 Task: Create a due date automation trigger when advanced on, 2 hours after a card is due add dates due in between 1 and 5 days.
Action: Mouse moved to (889, 257)
Screenshot: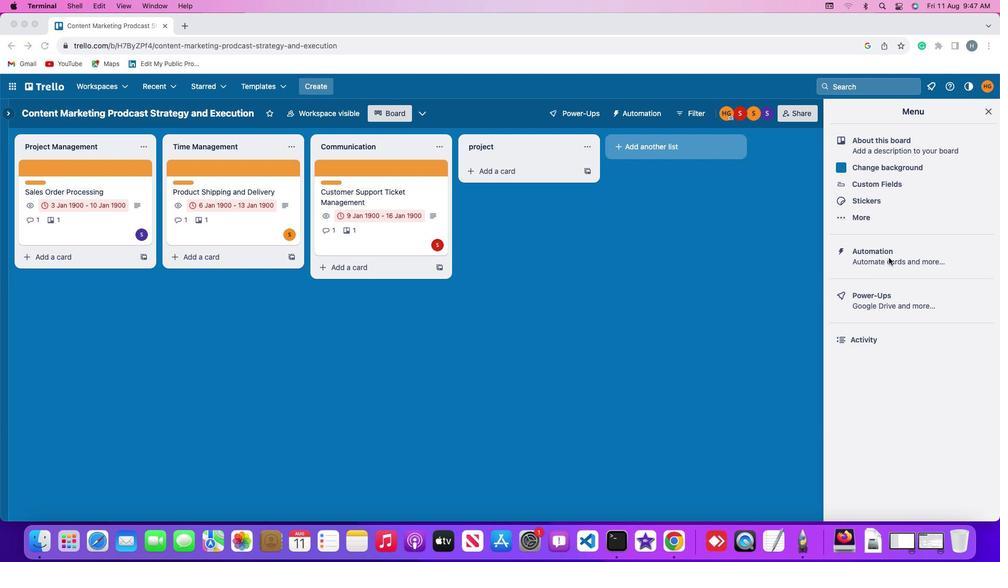 
Action: Mouse pressed left at (889, 257)
Screenshot: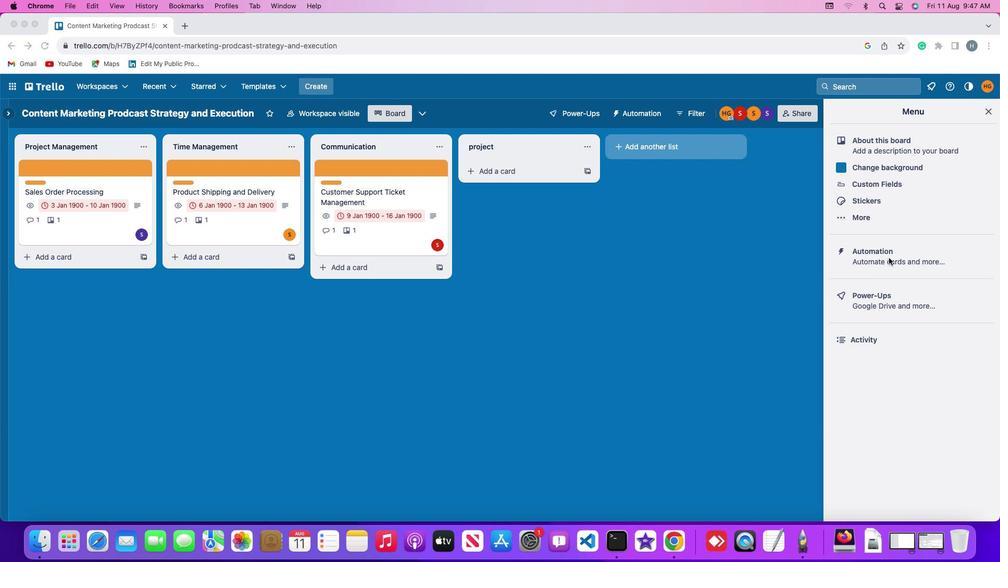 
Action: Mouse pressed left at (889, 257)
Screenshot: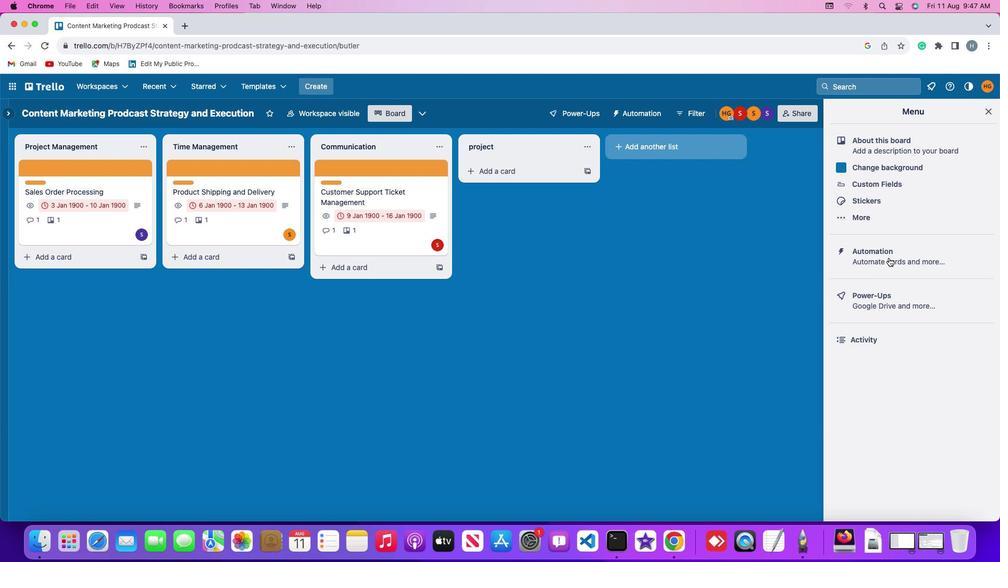 
Action: Mouse moved to (67, 249)
Screenshot: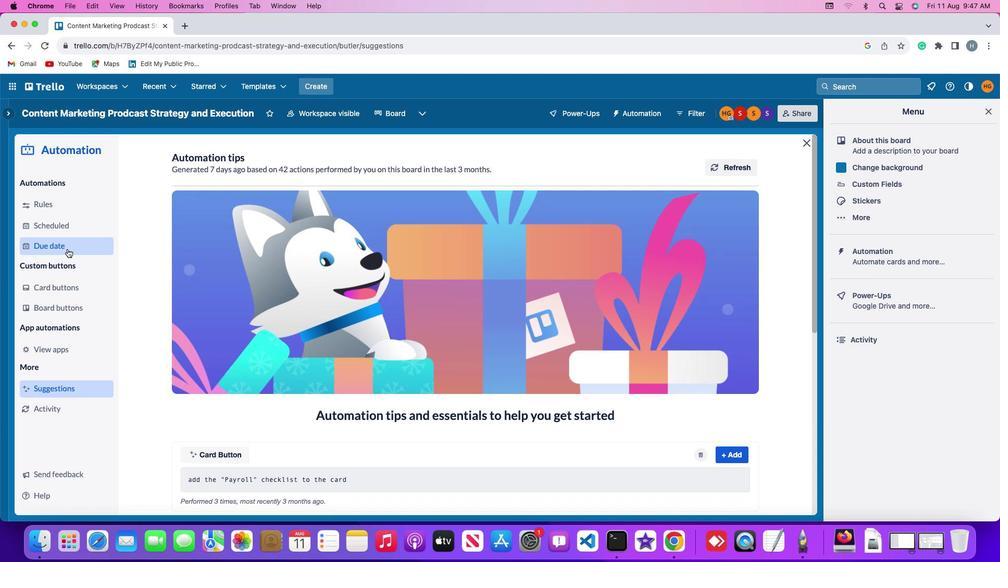 
Action: Mouse pressed left at (67, 249)
Screenshot: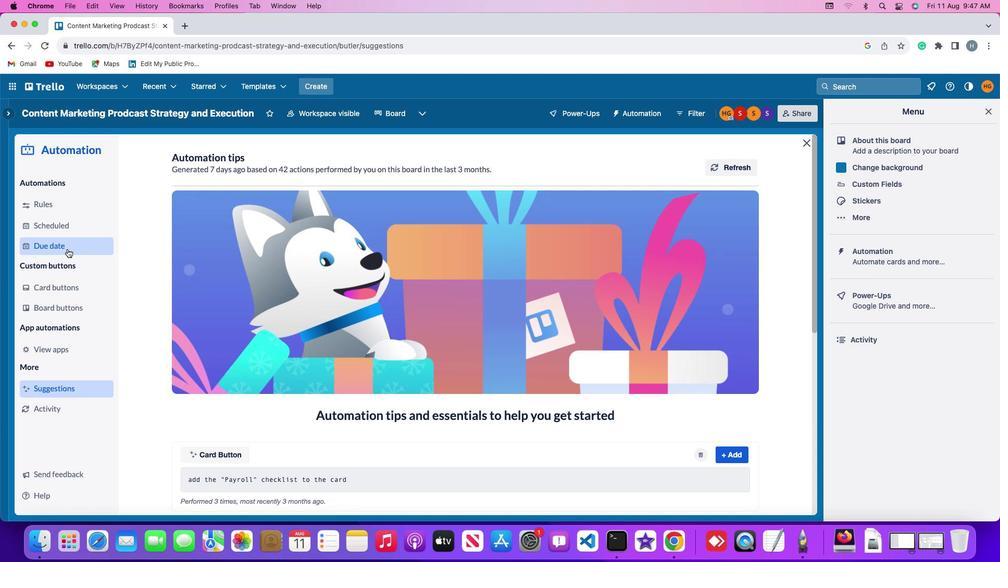 
Action: Mouse moved to (683, 159)
Screenshot: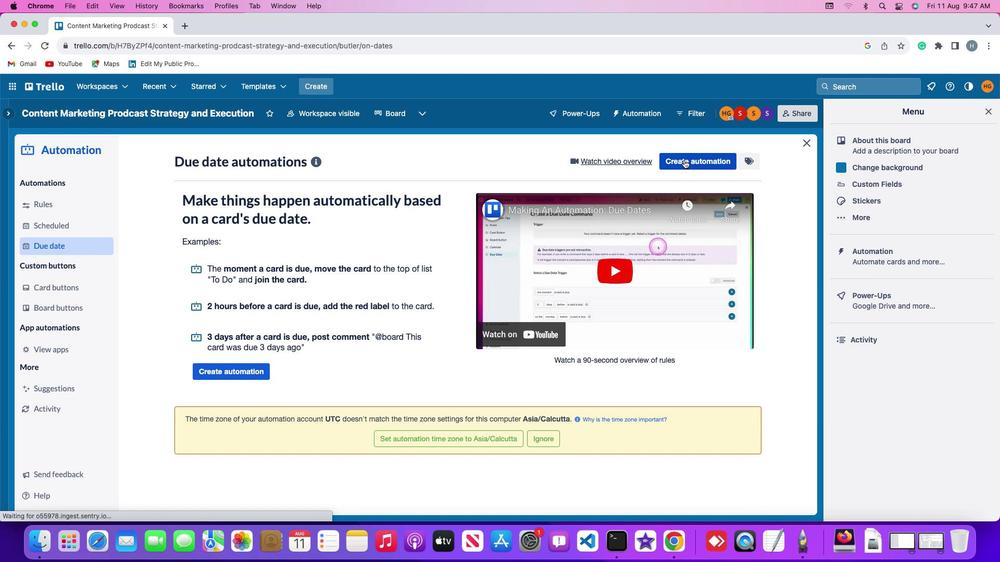
Action: Mouse pressed left at (683, 159)
Screenshot: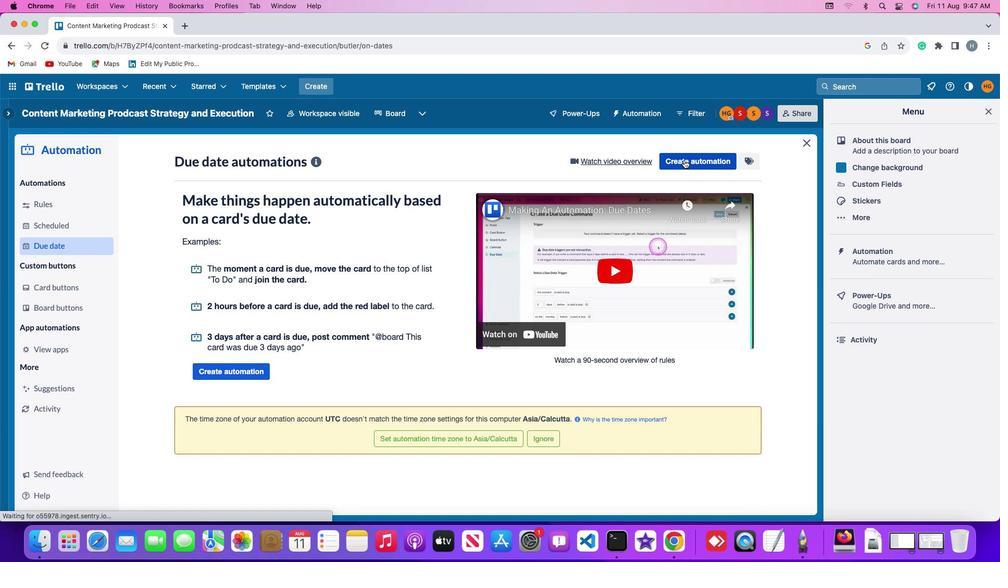 
Action: Mouse moved to (206, 259)
Screenshot: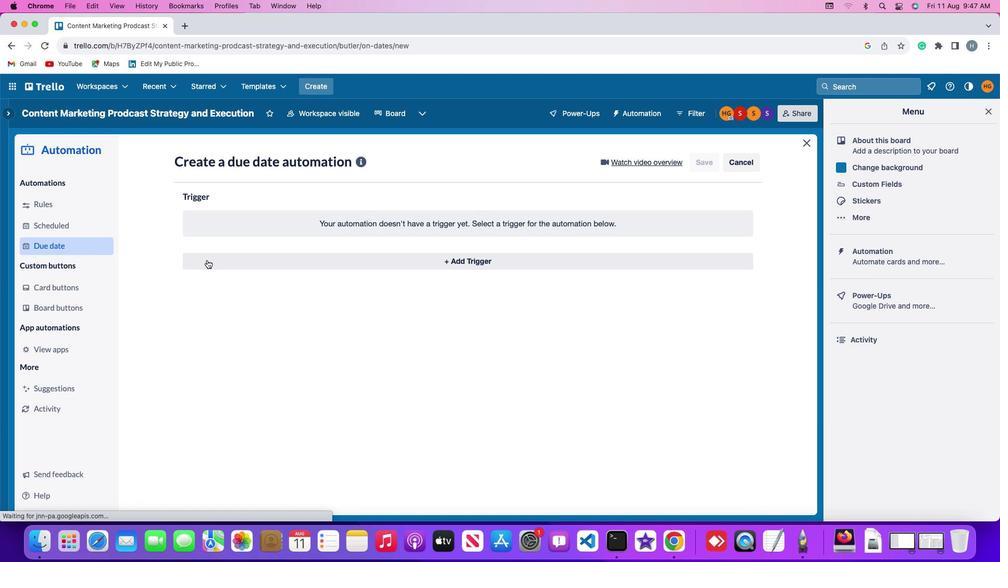
Action: Mouse pressed left at (206, 259)
Screenshot: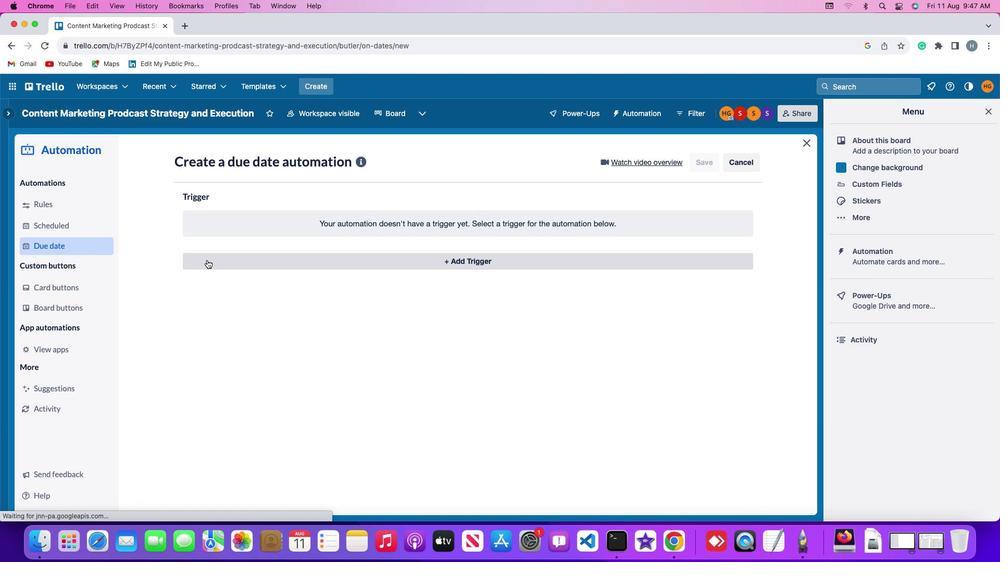 
Action: Mouse moved to (209, 422)
Screenshot: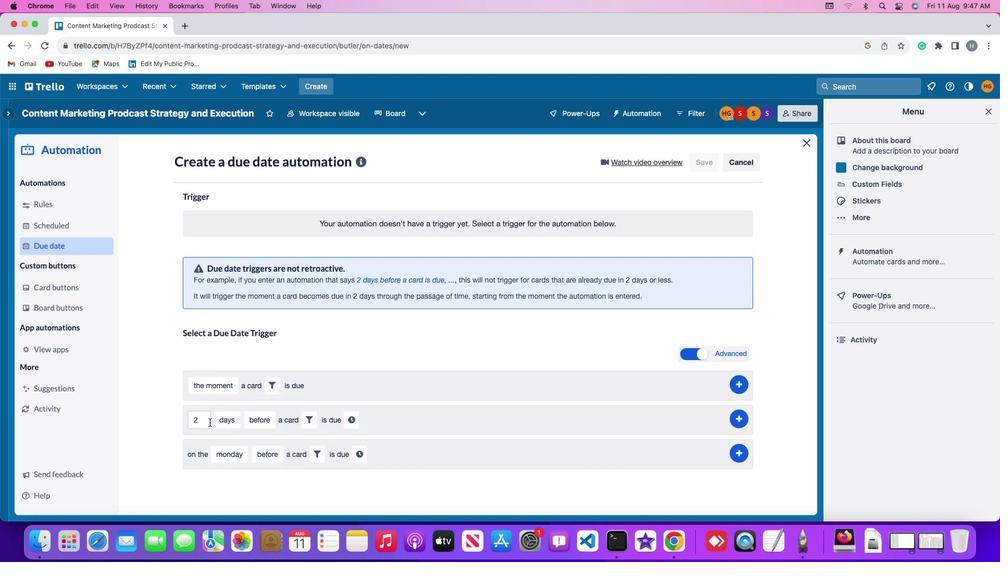 
Action: Mouse pressed left at (209, 422)
Screenshot: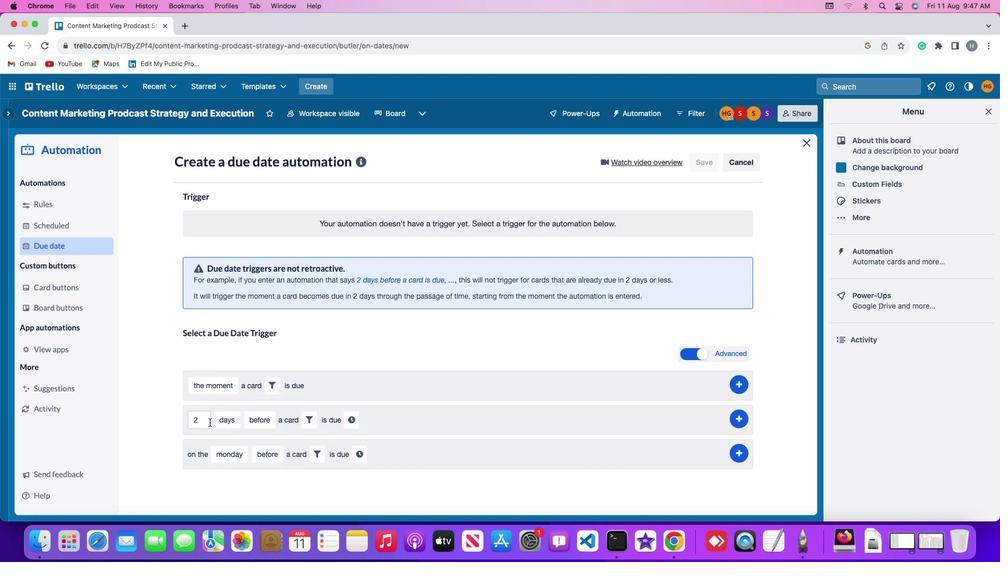
Action: Mouse moved to (209, 422)
Screenshot: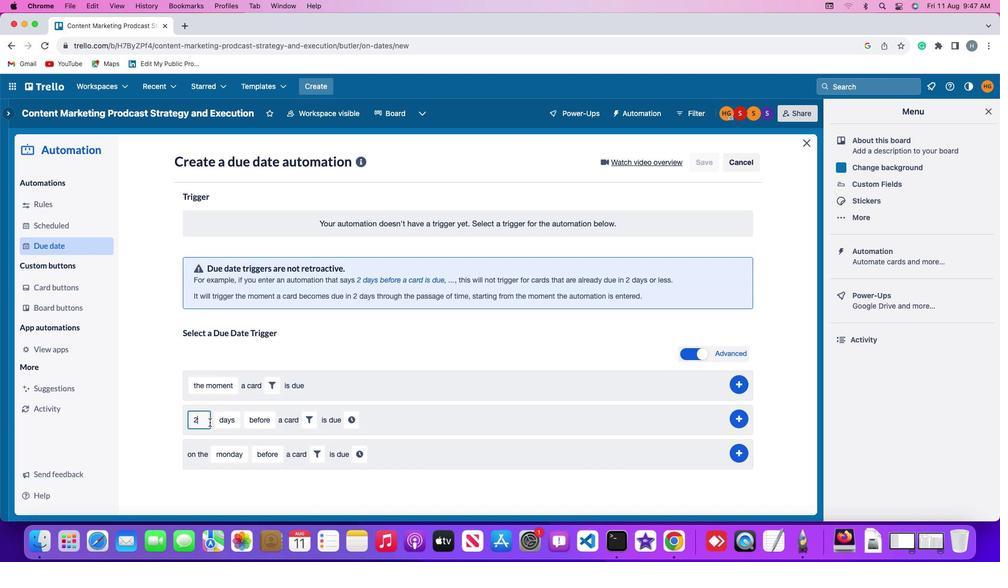 
Action: Key pressed Key.backspace'2'
Screenshot: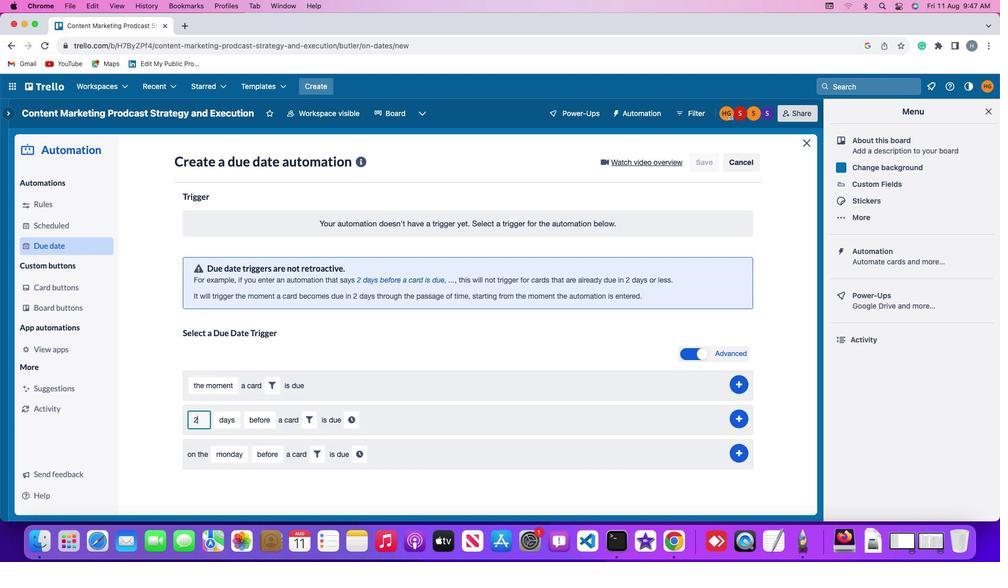 
Action: Mouse moved to (225, 421)
Screenshot: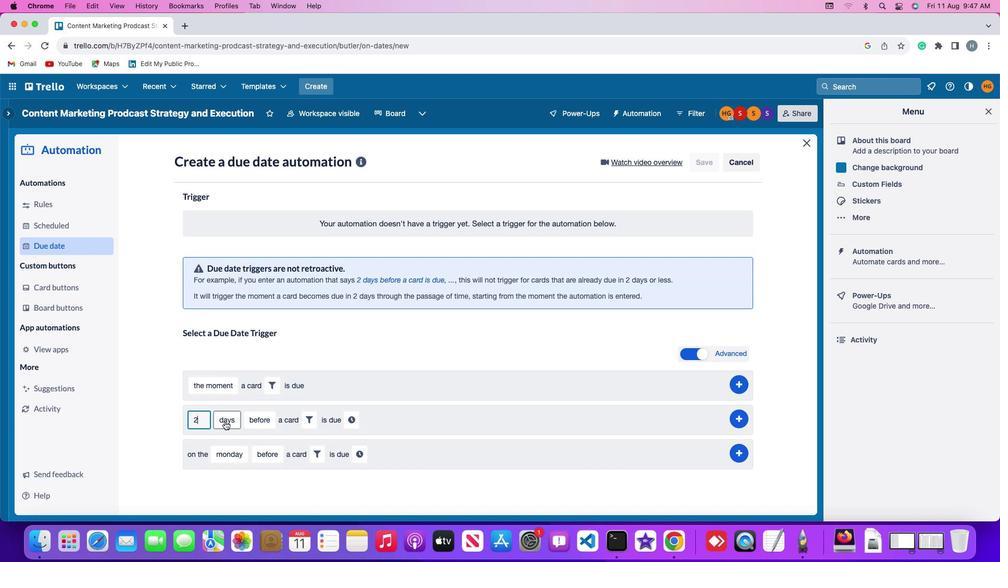 
Action: Mouse pressed left at (225, 421)
Screenshot: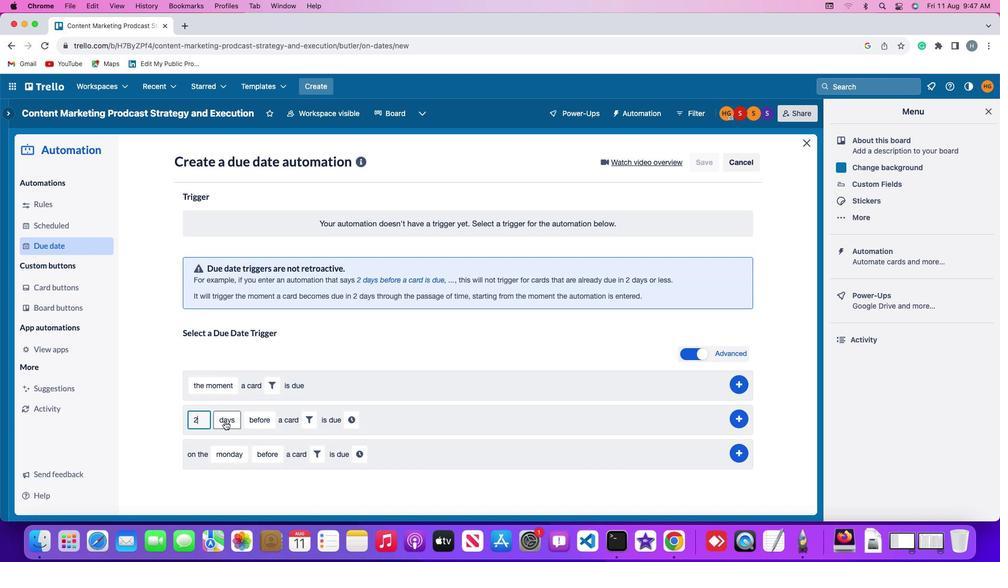 
Action: Mouse moved to (235, 482)
Screenshot: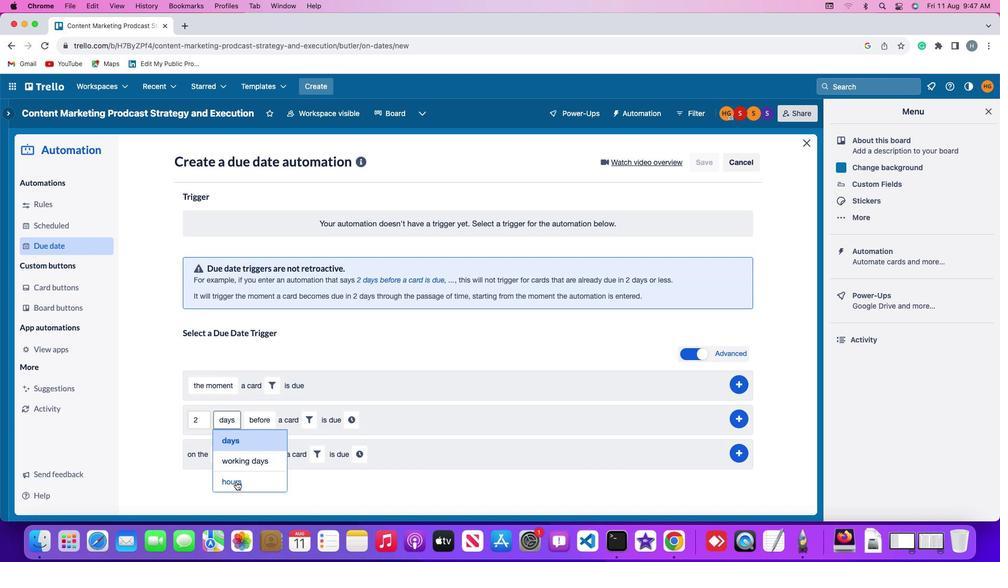
Action: Mouse pressed left at (235, 482)
Screenshot: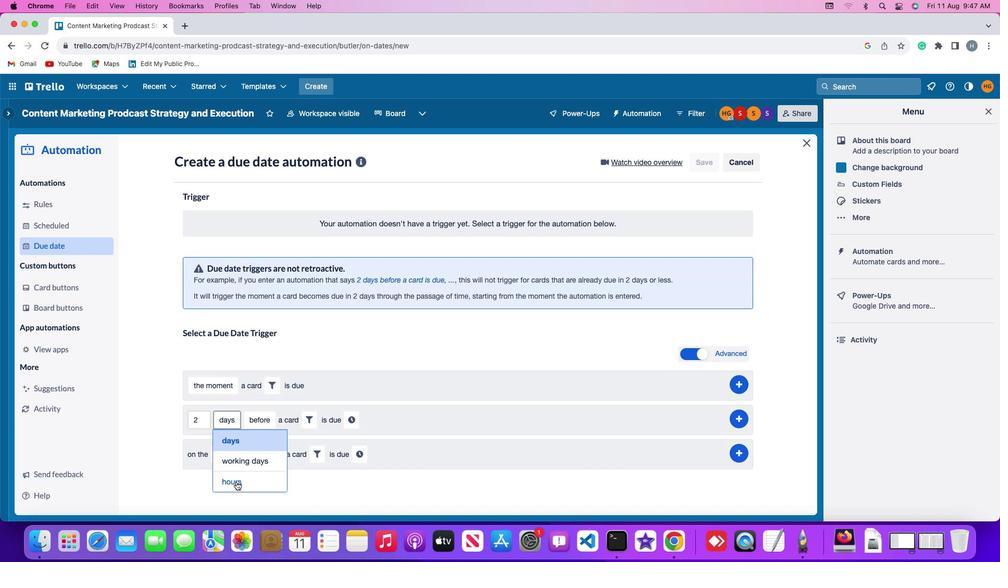 
Action: Mouse moved to (257, 419)
Screenshot: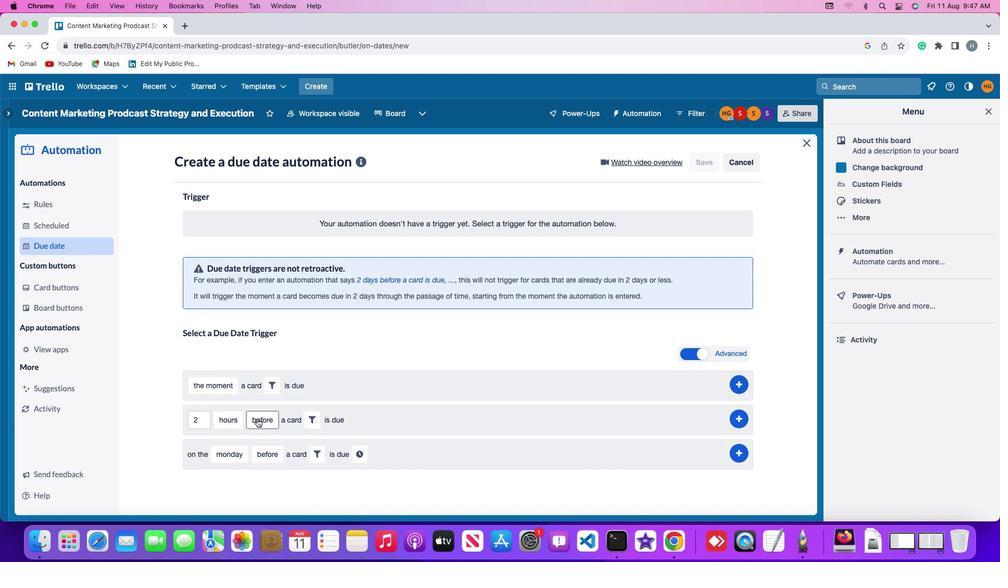 
Action: Mouse pressed left at (257, 419)
Screenshot: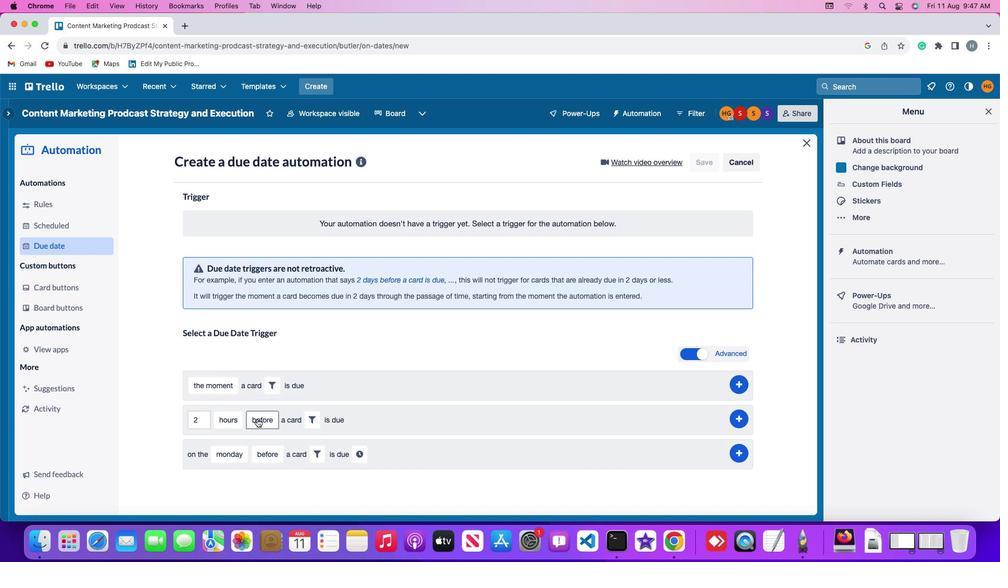 
Action: Mouse moved to (264, 459)
Screenshot: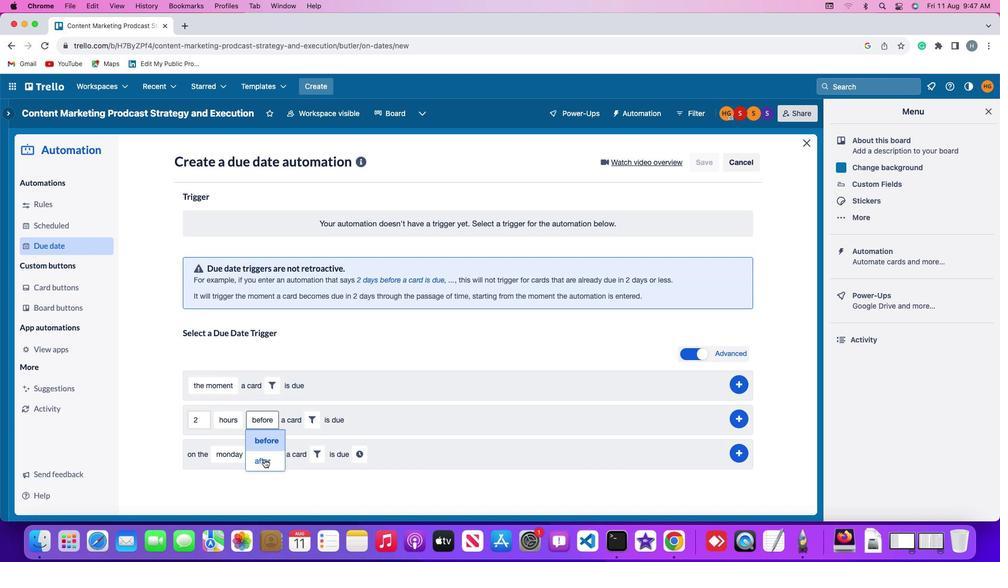 
Action: Mouse pressed left at (264, 459)
Screenshot: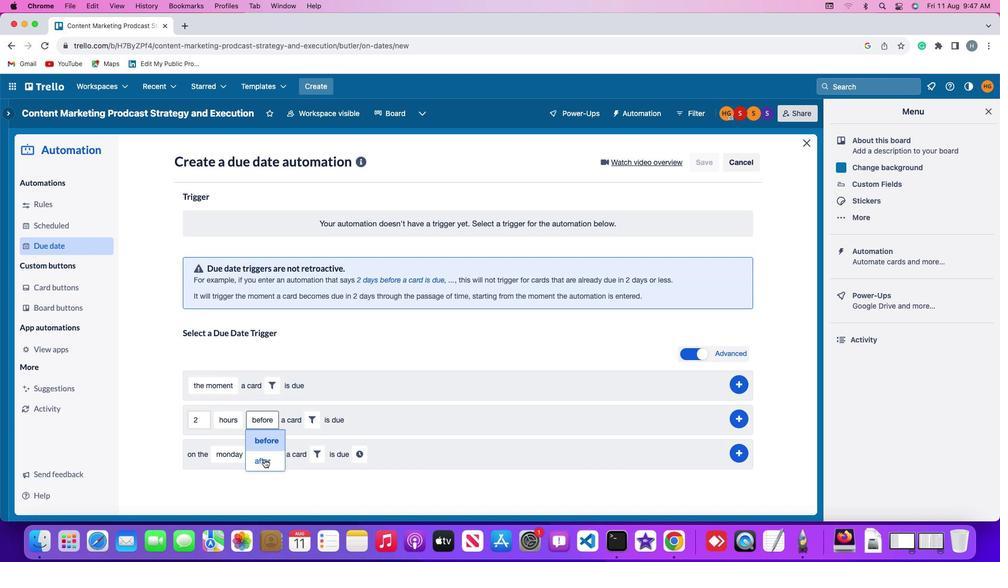 
Action: Mouse moved to (309, 420)
Screenshot: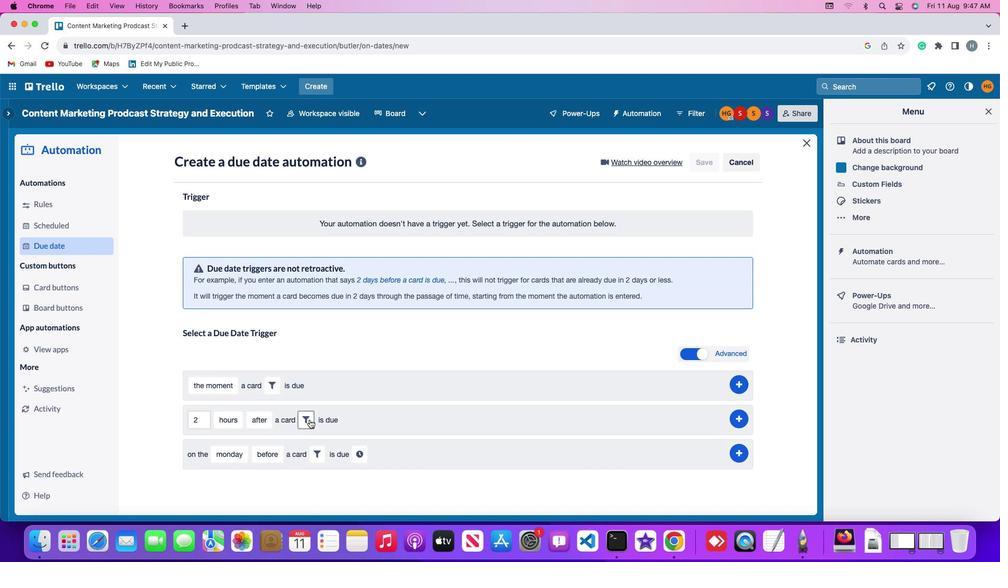 
Action: Mouse pressed left at (309, 420)
Screenshot: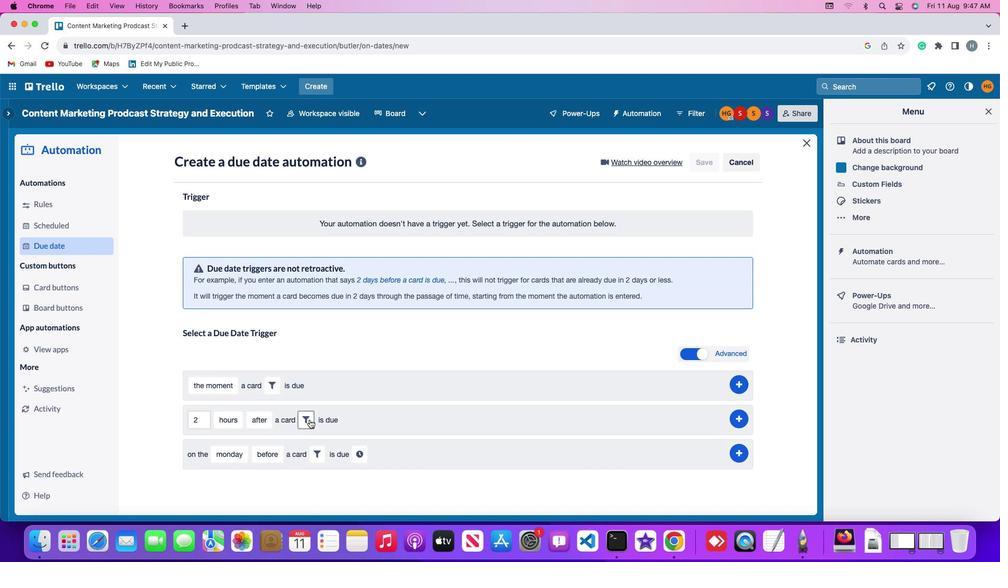 
Action: Mouse moved to (364, 452)
Screenshot: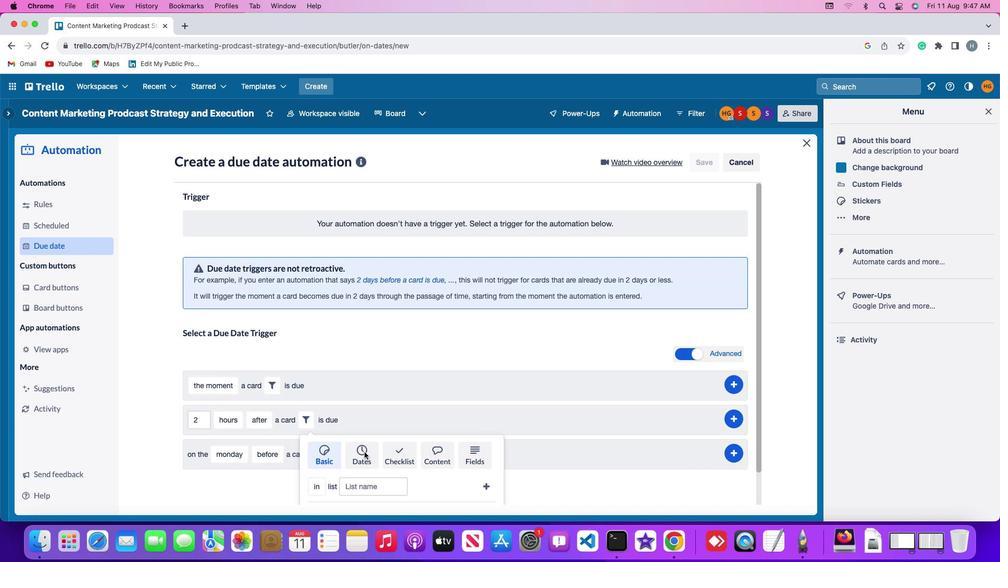 
Action: Mouse pressed left at (364, 452)
Screenshot: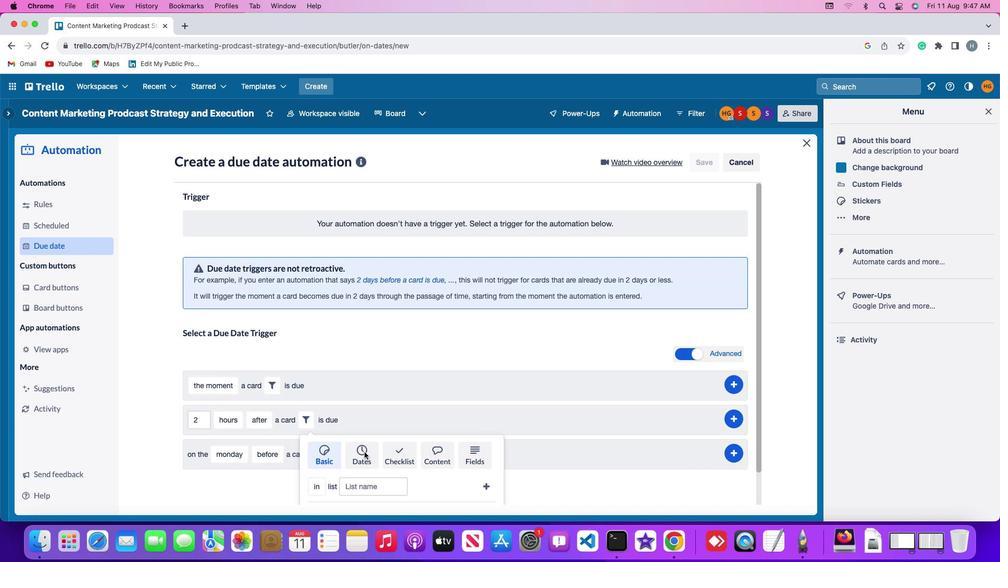 
Action: Mouse moved to (272, 484)
Screenshot: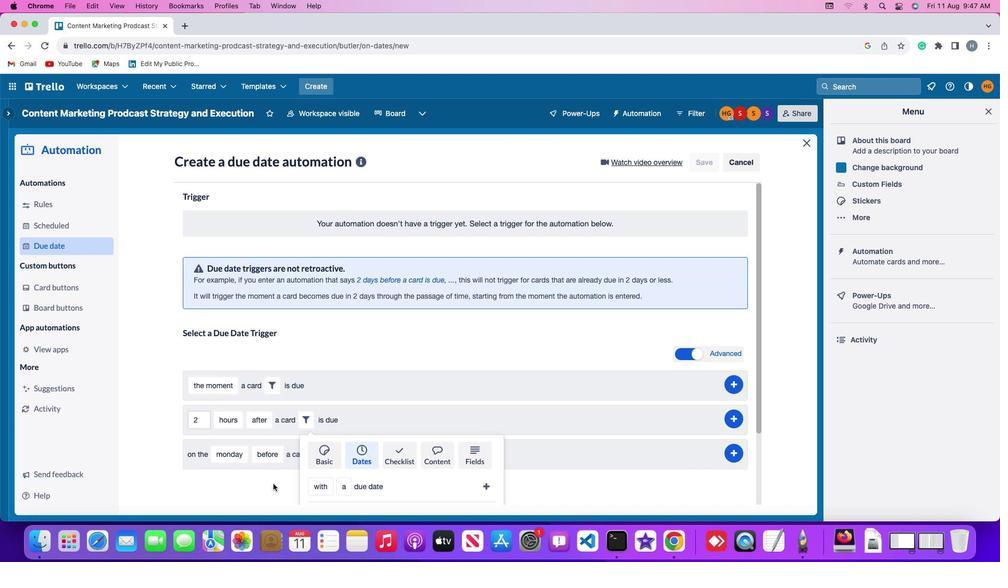 
Action: Mouse scrolled (272, 484) with delta (0, 0)
Screenshot: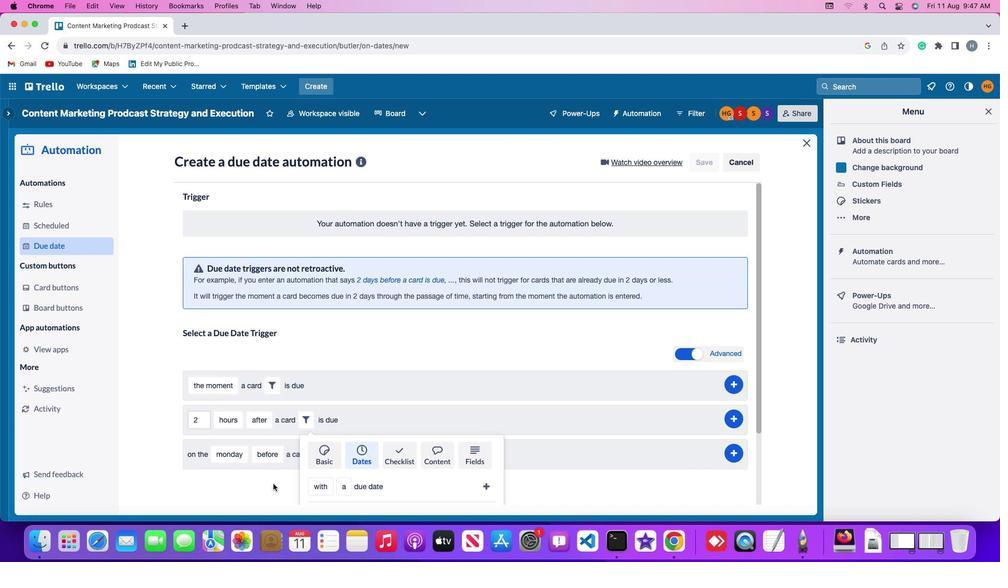 
Action: Mouse scrolled (272, 484) with delta (0, 0)
Screenshot: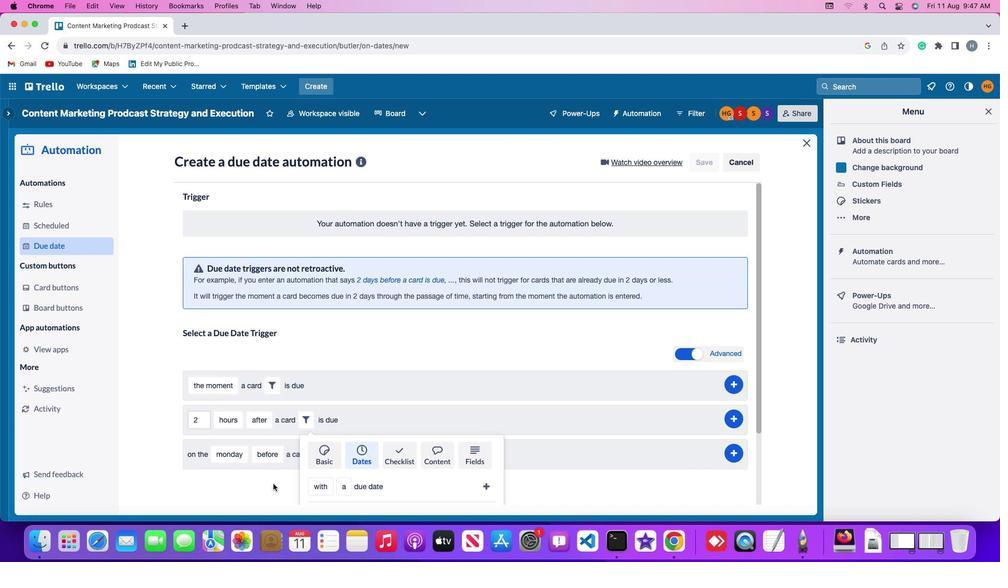 
Action: Mouse scrolled (272, 484) with delta (0, -1)
Screenshot: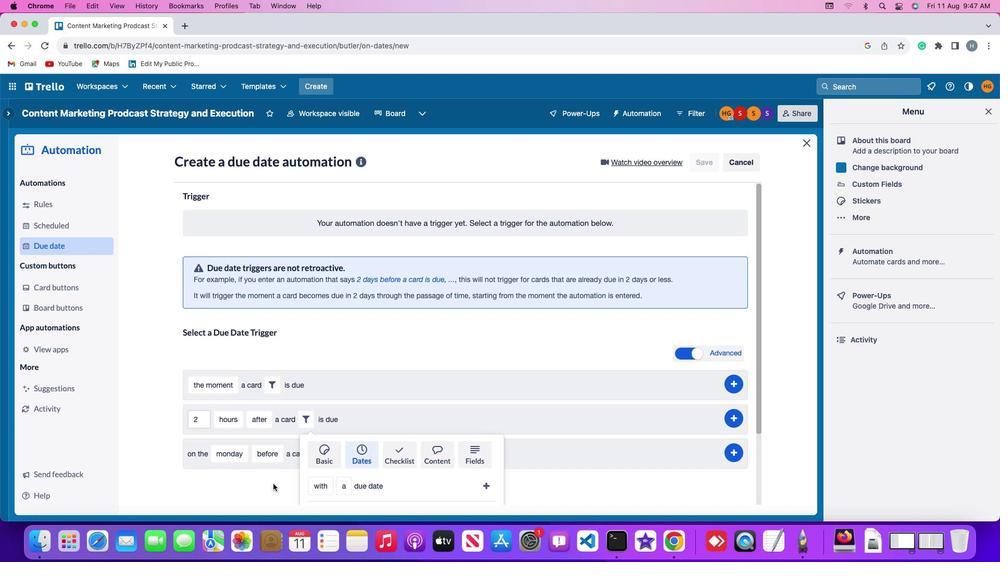 
Action: Mouse scrolled (272, 484) with delta (0, -2)
Screenshot: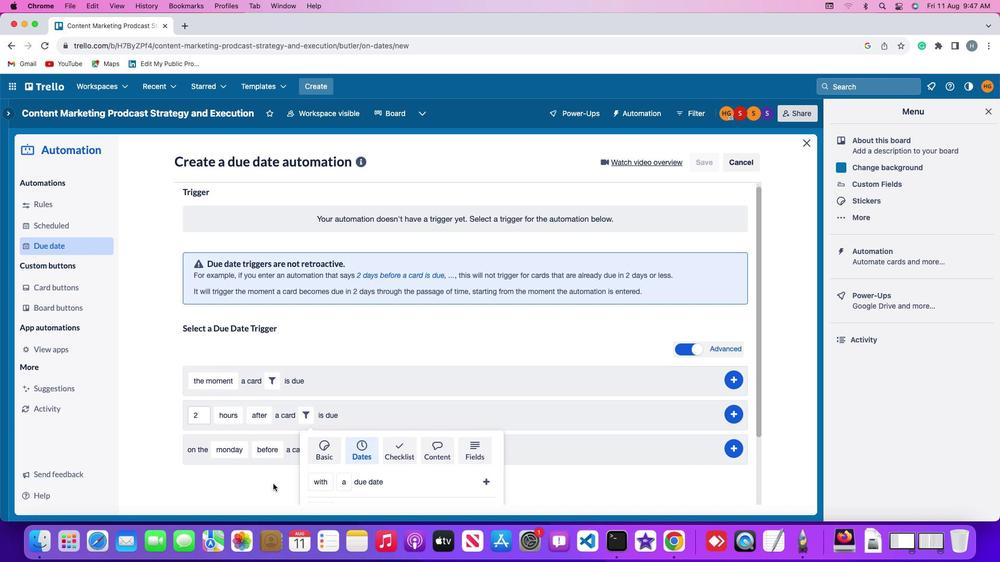 
Action: Mouse scrolled (272, 484) with delta (0, -2)
Screenshot: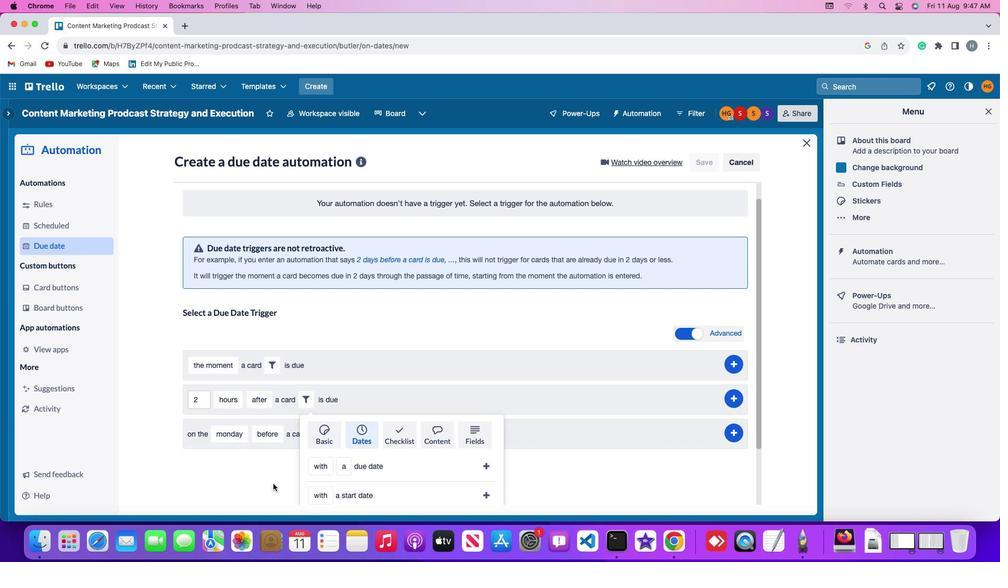 
Action: Mouse scrolled (272, 484) with delta (0, 0)
Screenshot: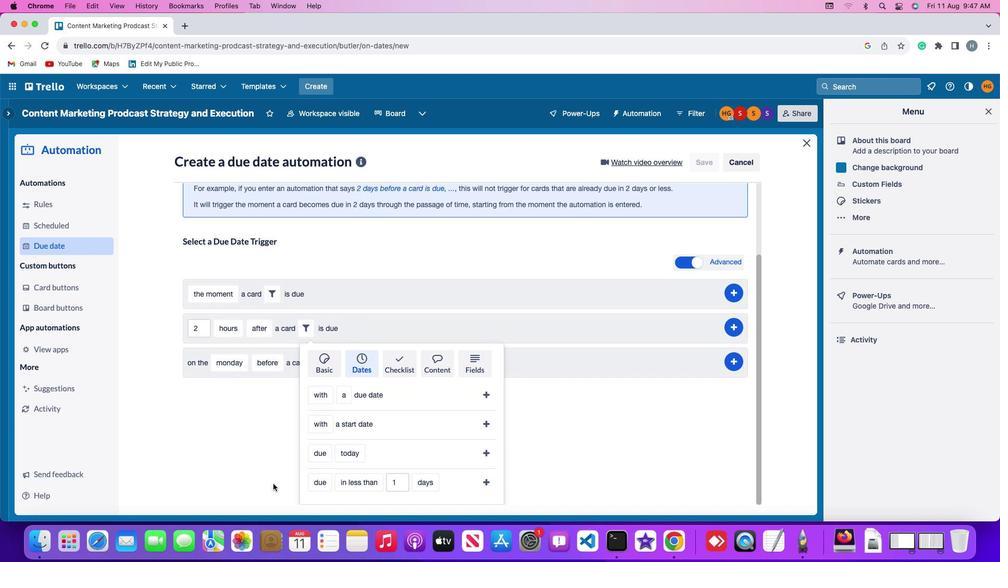 
Action: Mouse scrolled (272, 484) with delta (0, 0)
Screenshot: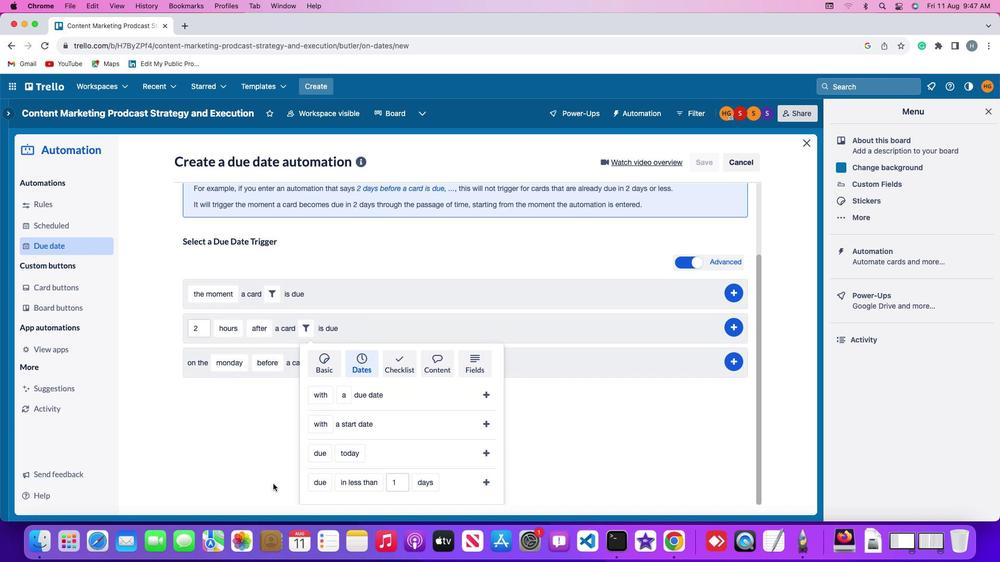 
Action: Mouse scrolled (272, 484) with delta (0, -1)
Screenshot: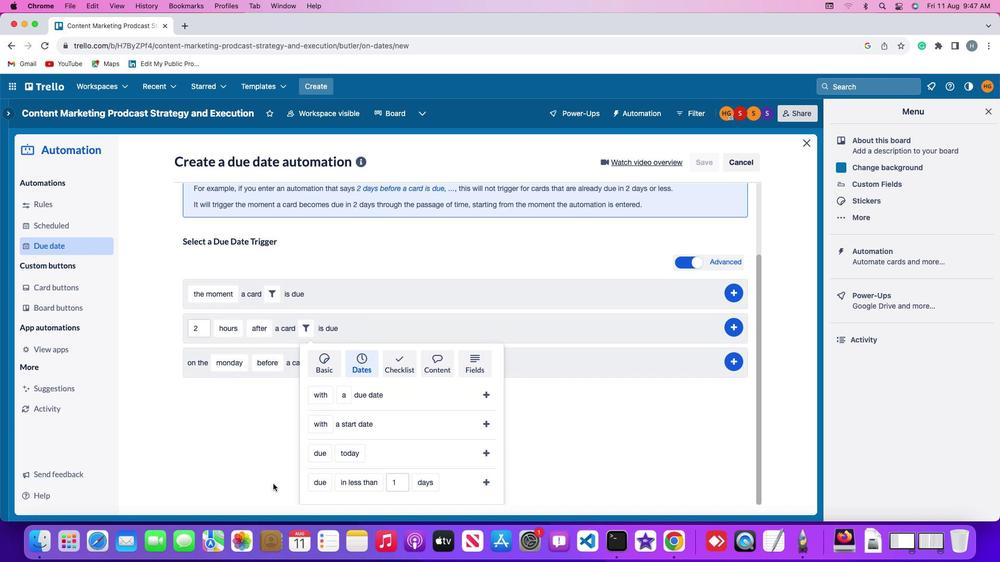 
Action: Mouse scrolled (272, 484) with delta (0, -2)
Screenshot: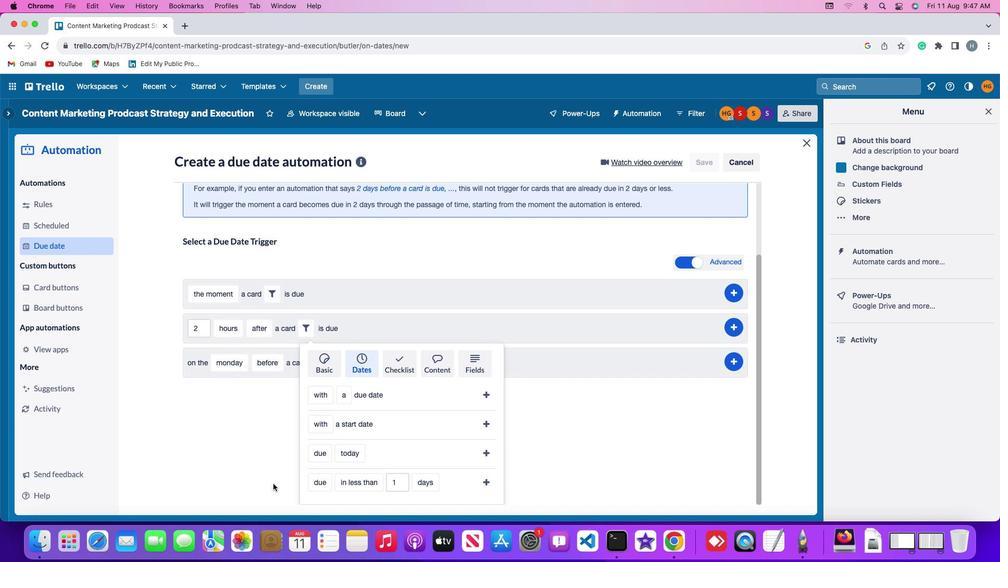 
Action: Mouse moved to (310, 479)
Screenshot: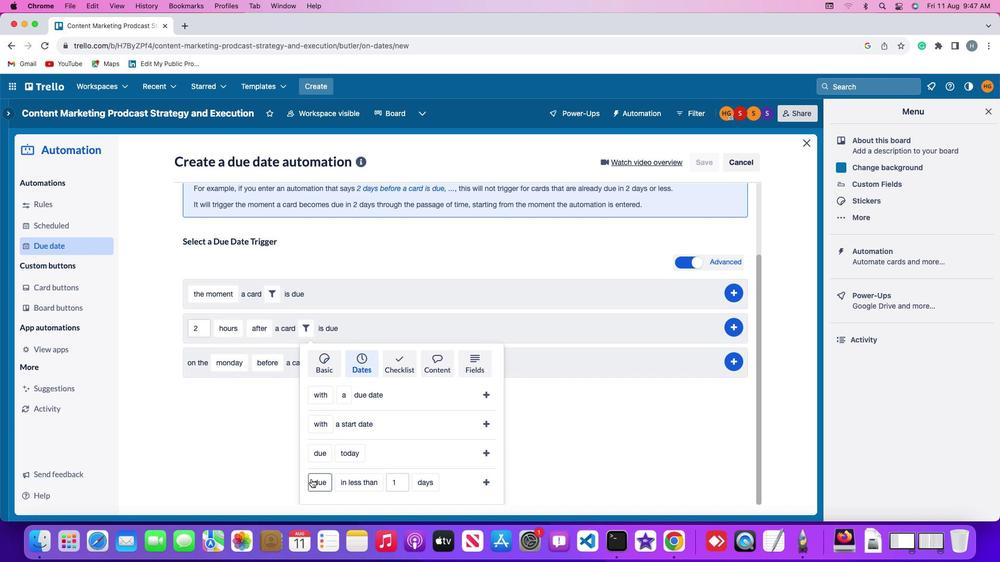 
Action: Mouse pressed left at (310, 479)
Screenshot: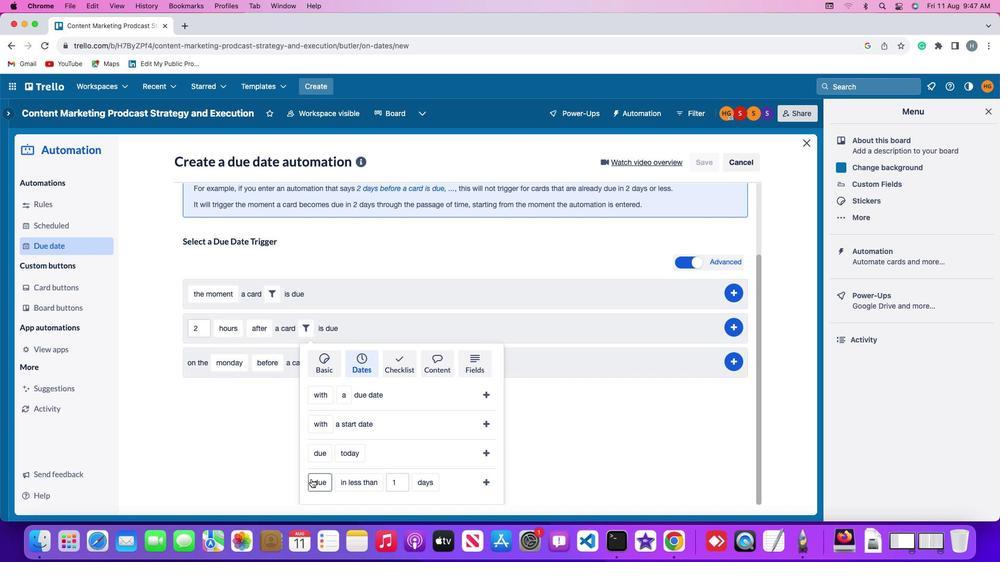 
Action: Mouse moved to (327, 438)
Screenshot: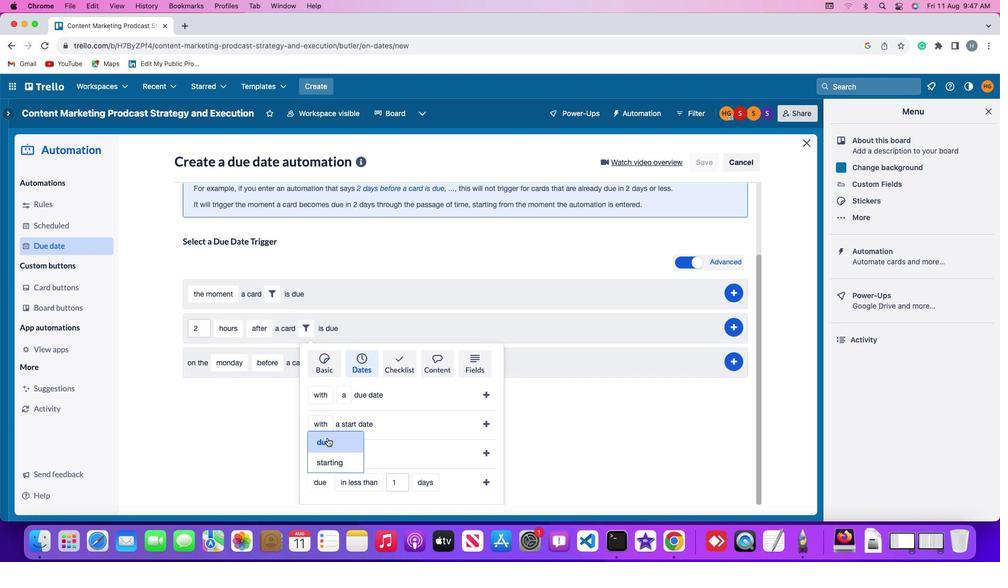 
Action: Mouse pressed left at (327, 438)
Screenshot: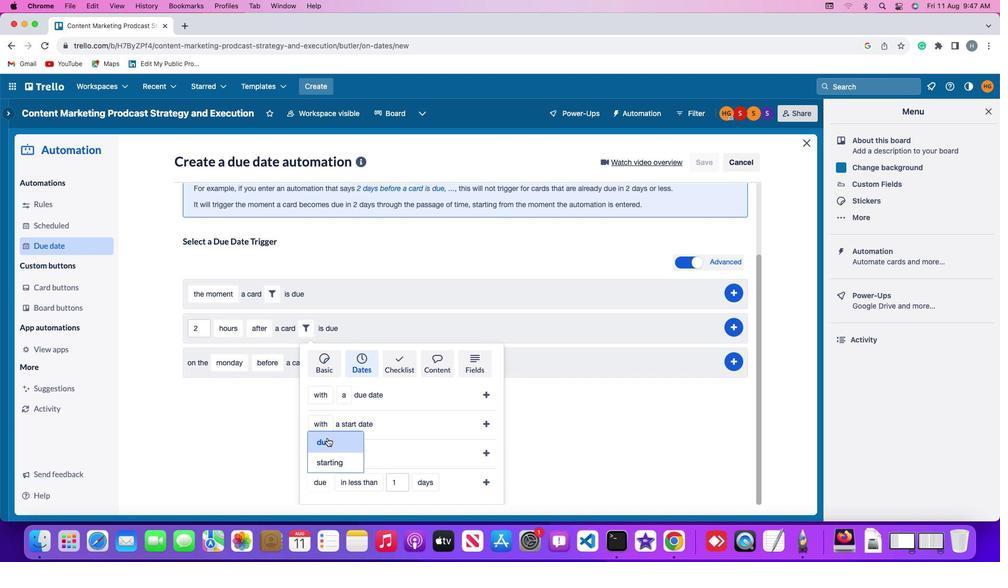 
Action: Mouse moved to (365, 483)
Screenshot: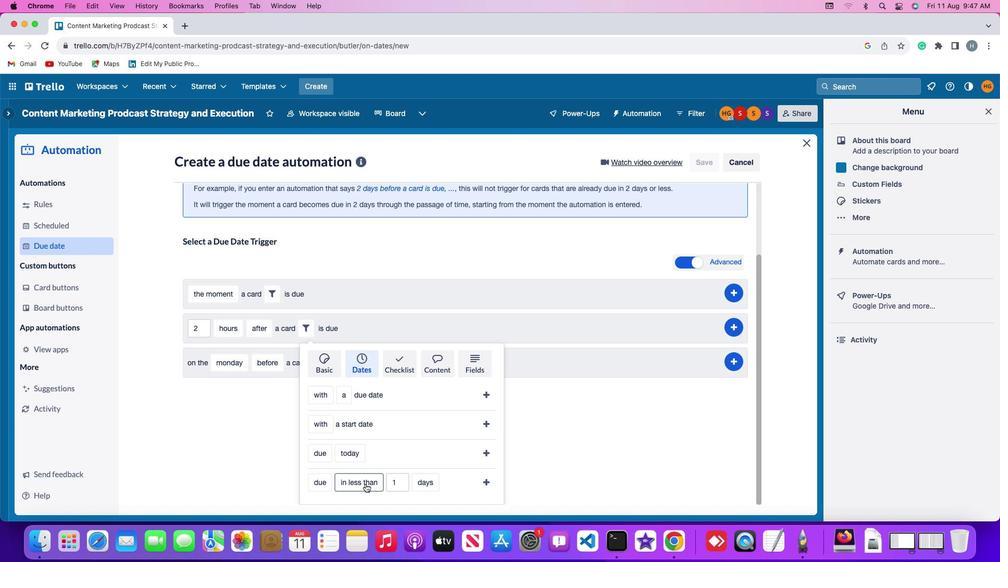 
Action: Mouse pressed left at (365, 483)
Screenshot: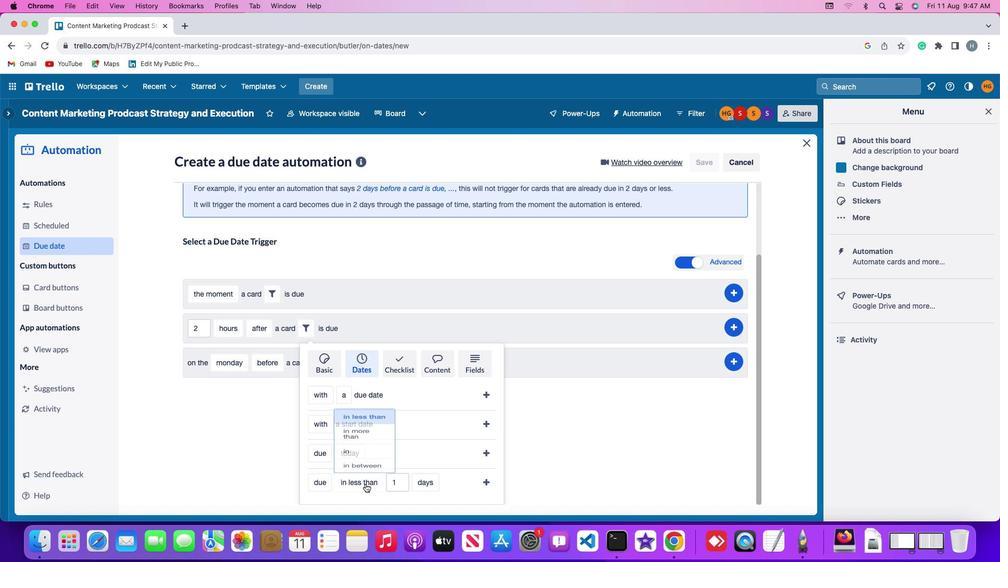 
Action: Mouse moved to (364, 464)
Screenshot: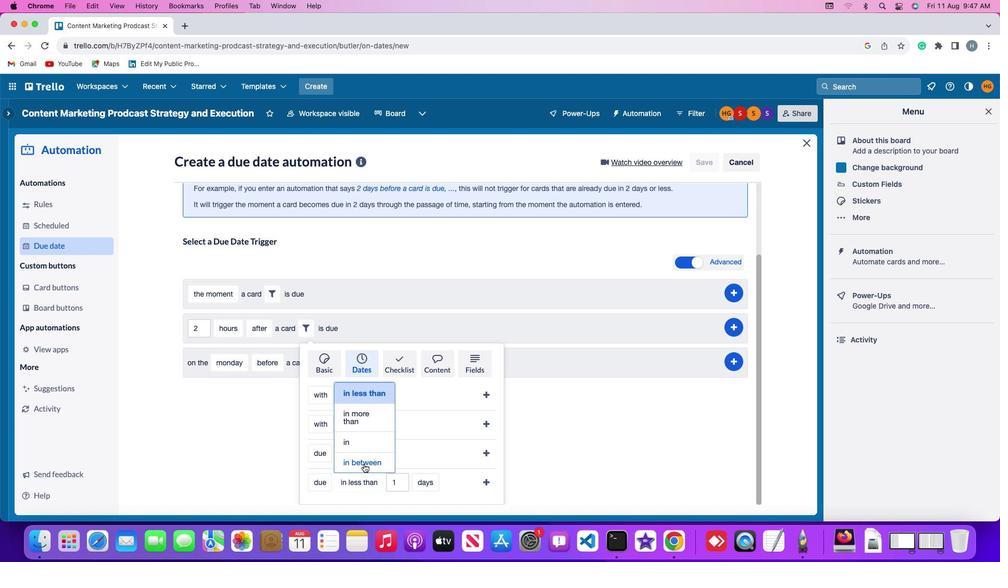 
Action: Mouse pressed left at (364, 464)
Screenshot: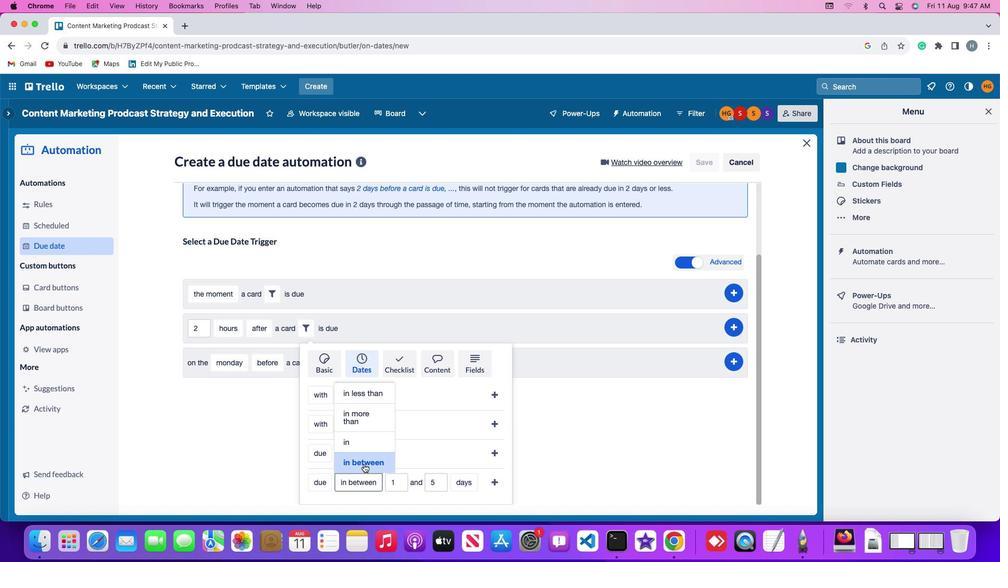 
Action: Mouse moved to (397, 480)
Screenshot: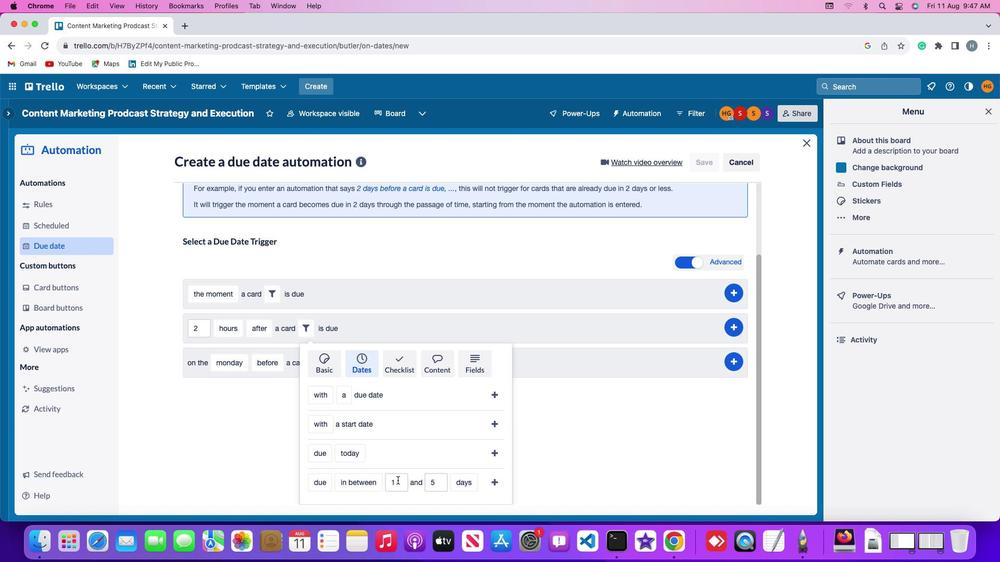 
Action: Mouse pressed left at (397, 480)
Screenshot: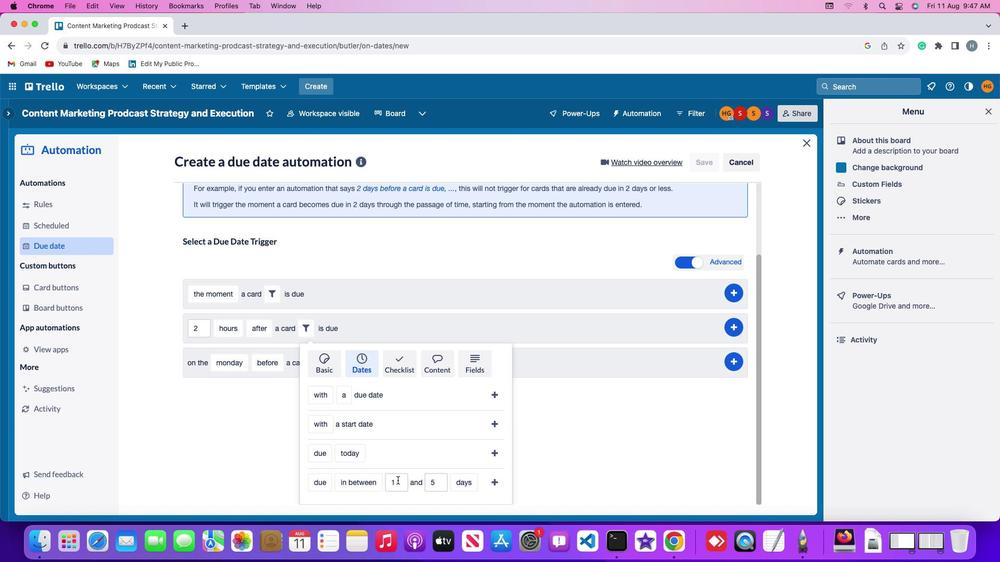 
Action: Key pressed Key.backspace'1'
Screenshot: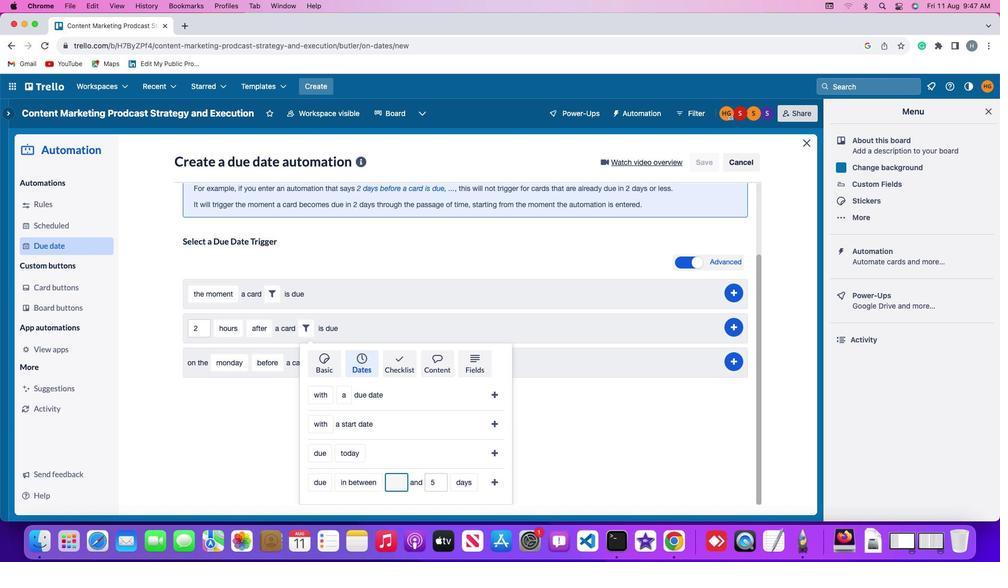 
Action: Mouse moved to (440, 482)
Screenshot: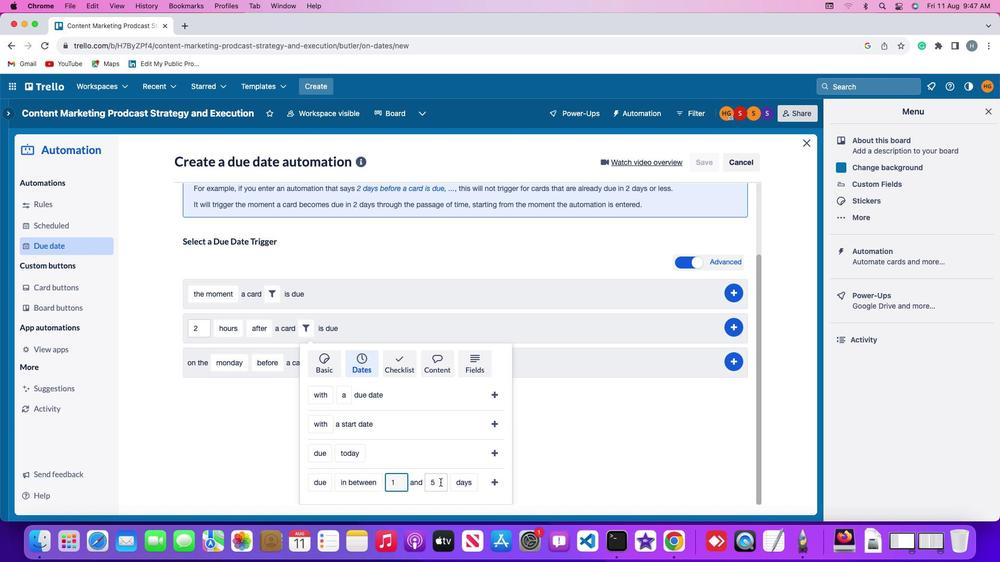 
Action: Mouse pressed left at (440, 482)
Screenshot: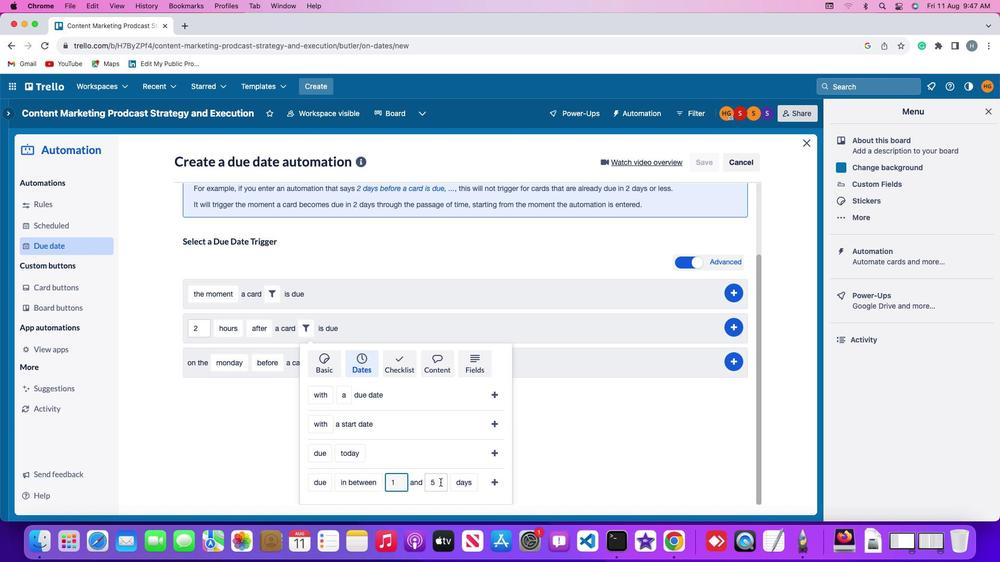 
Action: Key pressed Key.backspace'5'
Screenshot: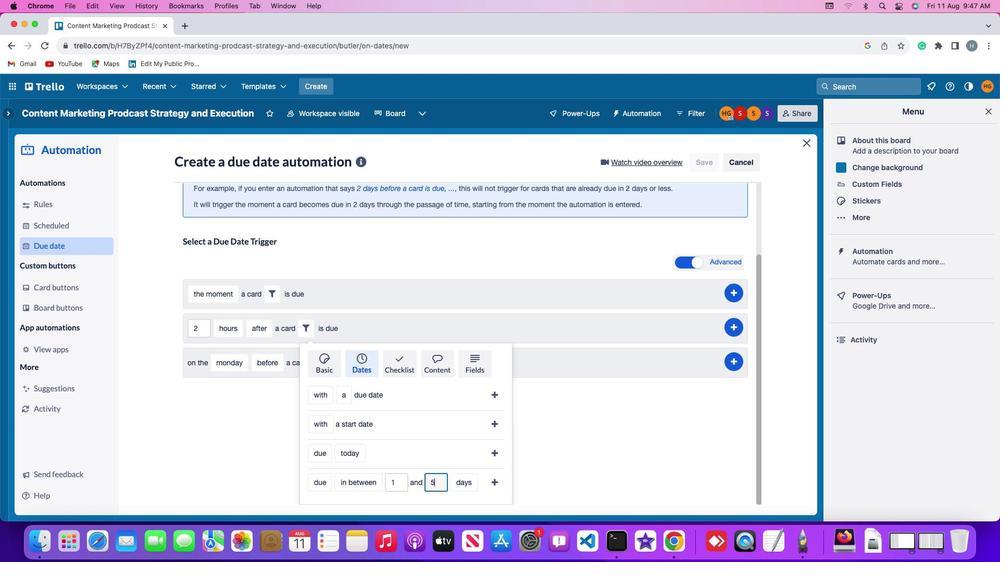 
Action: Mouse moved to (468, 481)
Screenshot: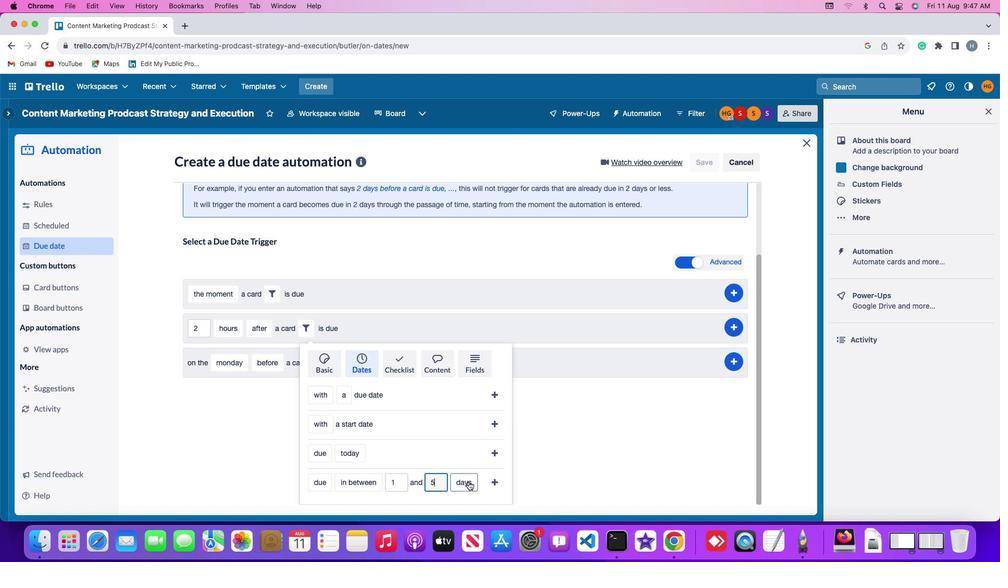 
Action: Mouse pressed left at (468, 481)
Screenshot: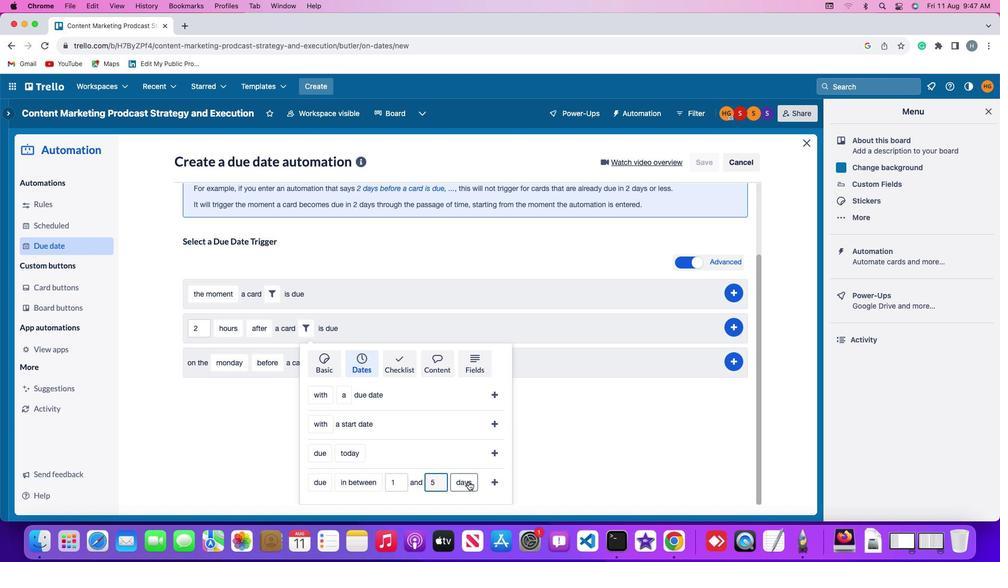 
Action: Mouse moved to (466, 439)
Screenshot: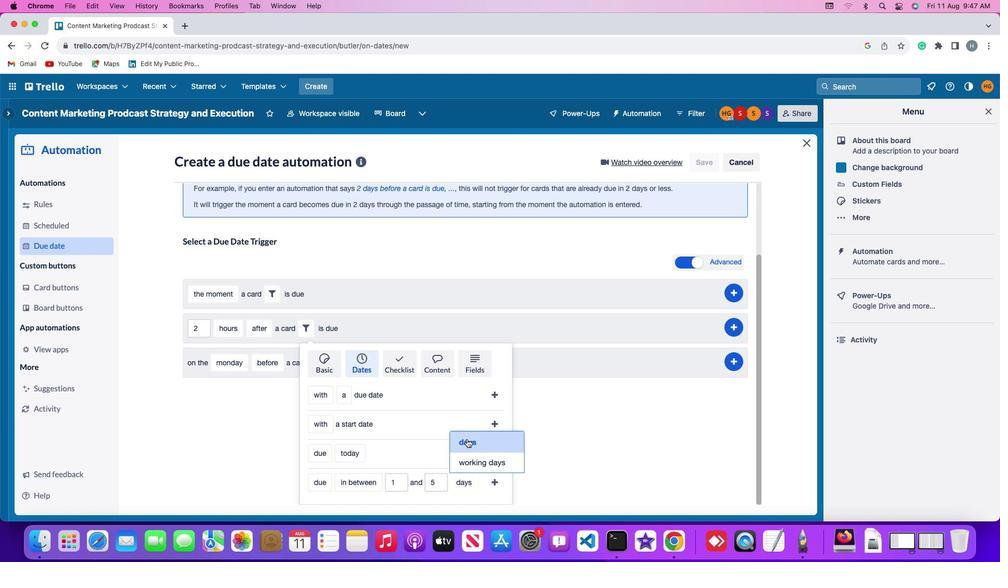 
Action: Mouse pressed left at (466, 439)
Screenshot: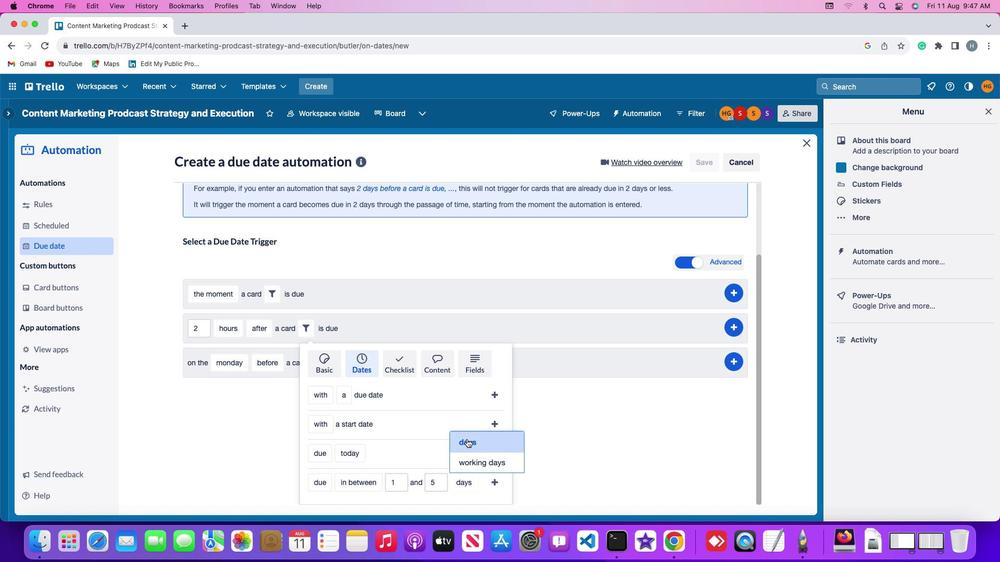 
Action: Mouse moved to (496, 483)
Screenshot: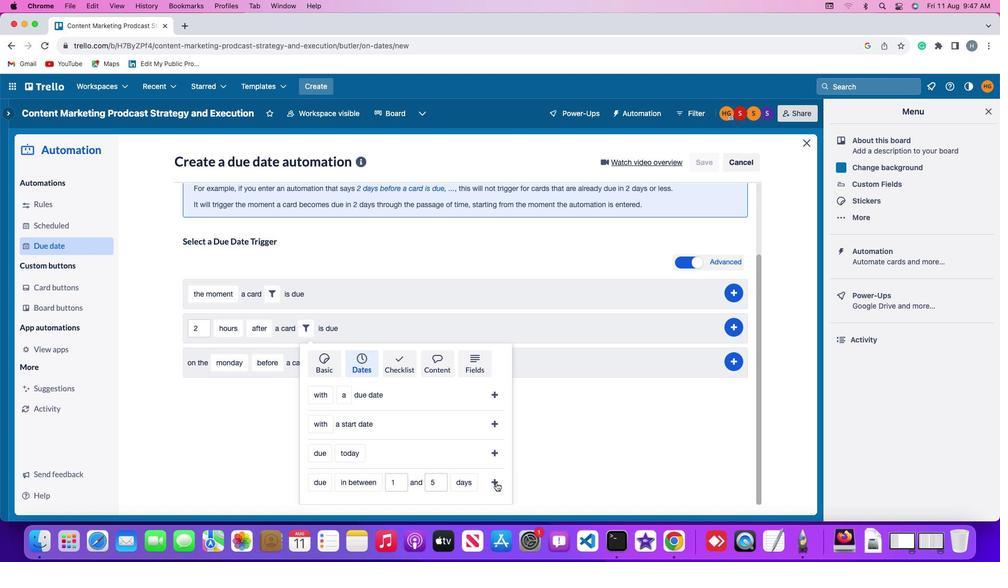 
Action: Mouse pressed left at (496, 483)
Screenshot: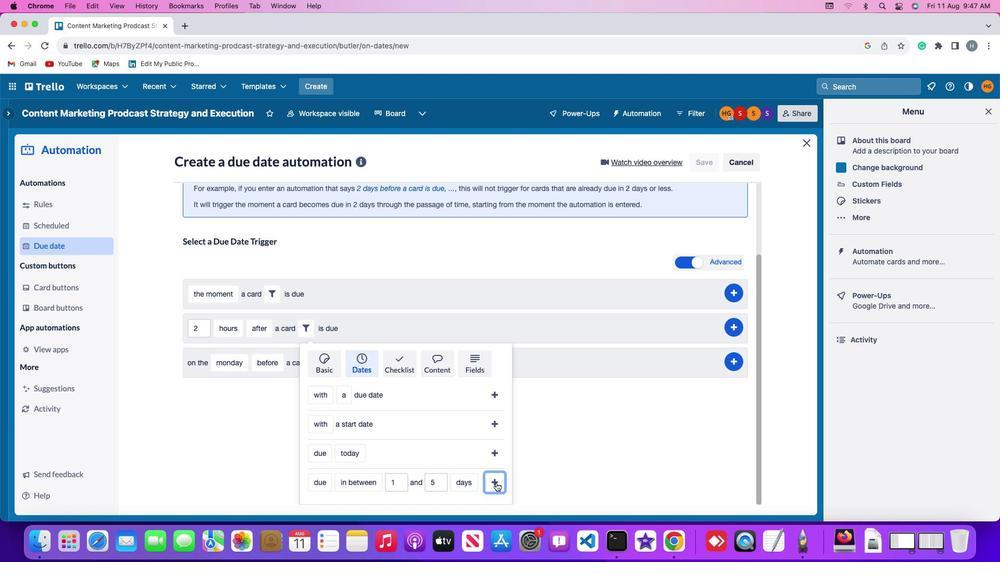 
Action: Mouse moved to (737, 414)
Screenshot: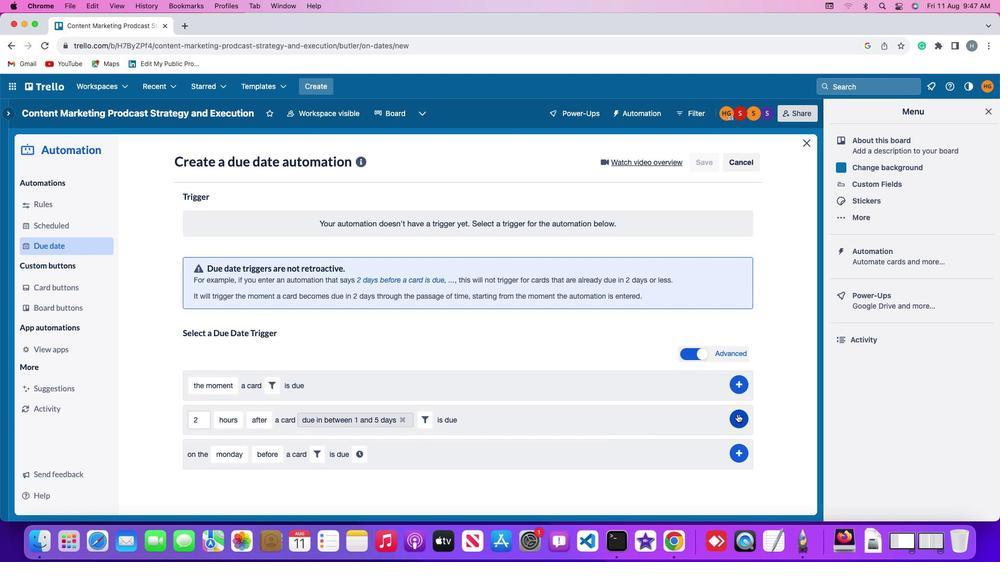 
Action: Mouse pressed left at (737, 414)
Screenshot: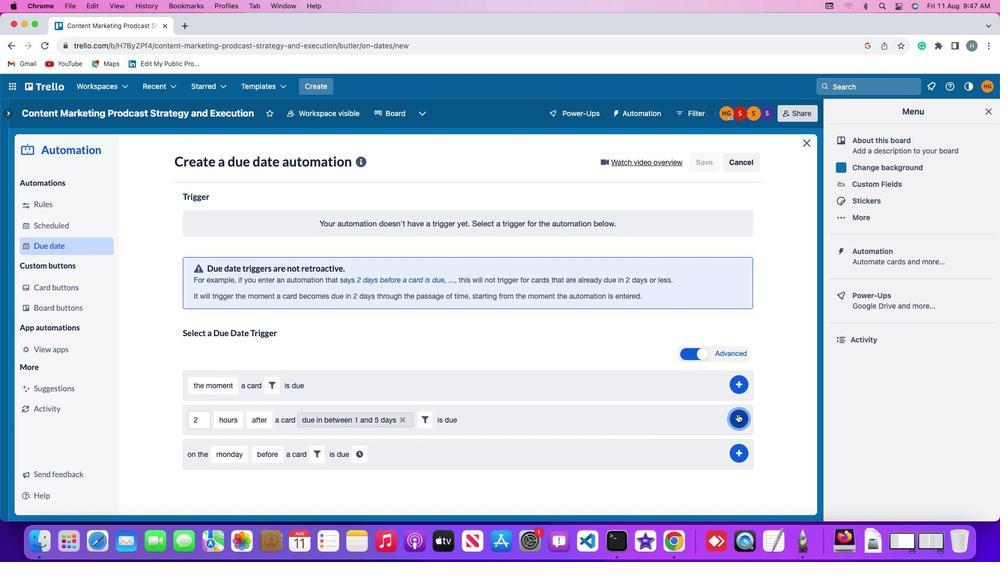 
Action: Mouse moved to (777, 337)
Screenshot: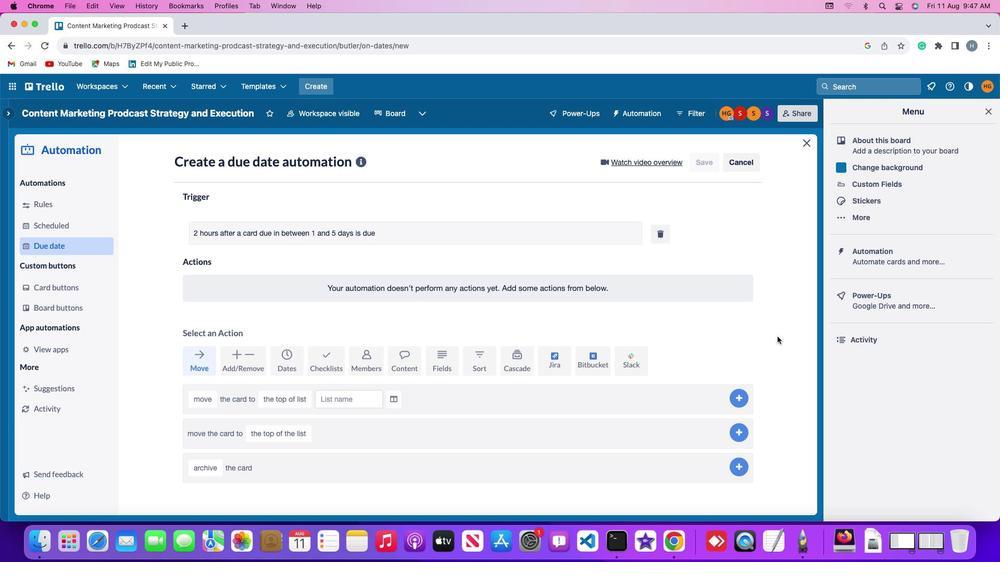 
